 Task: Set up ESLint for a specific project and enforce code maintainability standards.
Action: Mouse moved to (200, 134)
Screenshot: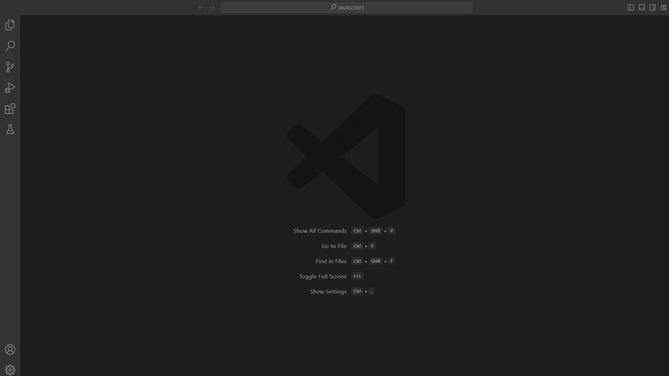 
Action: Mouse pressed left at (200, 134)
Screenshot: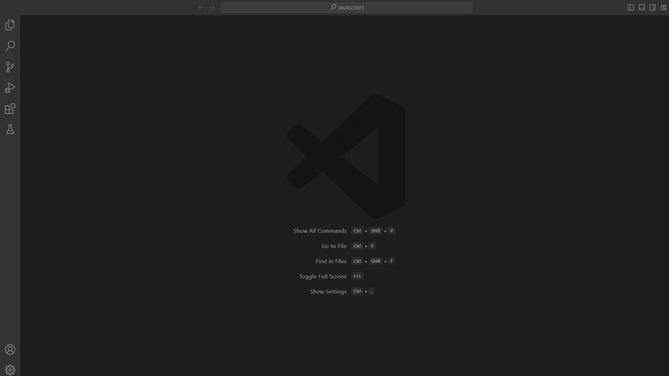 
Action: Mouse moved to (49, 108)
Screenshot: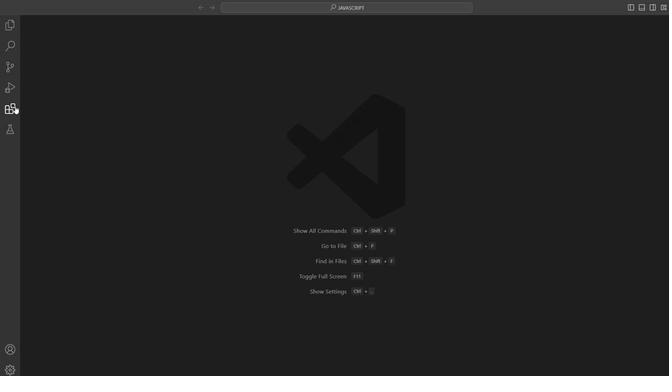 
Action: Mouse pressed left at (49, 108)
Screenshot: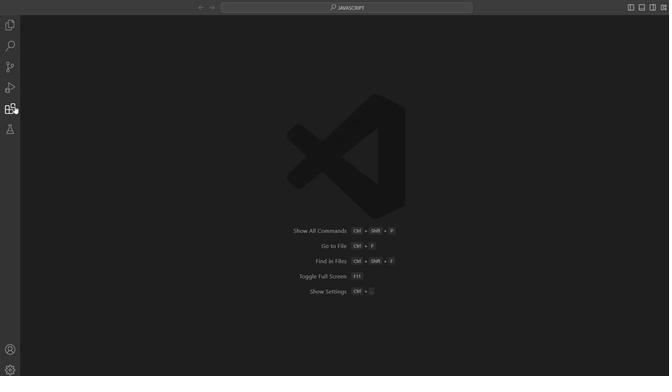 
Action: Mouse moved to (80, 34)
Screenshot: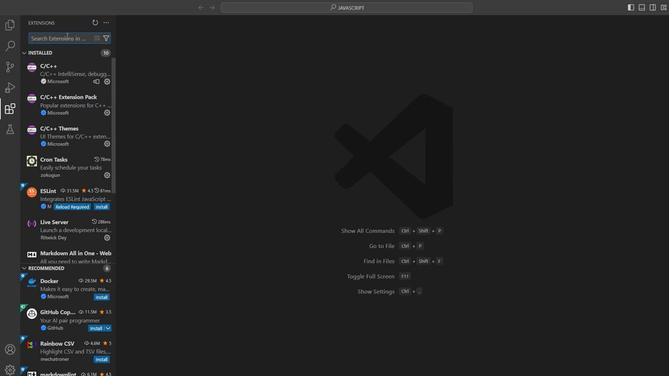 
Action: Mouse pressed left at (80, 34)
Screenshot: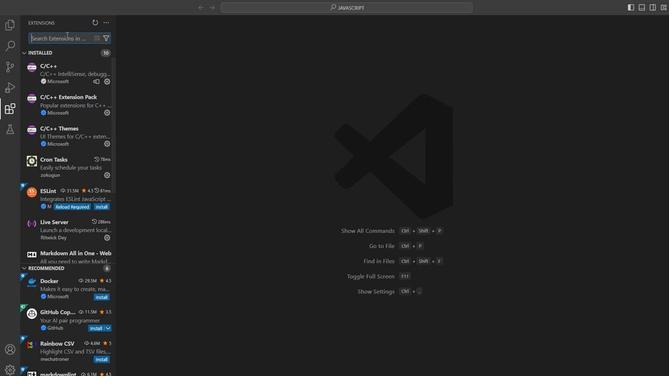
Action: Key pressed eslint
Screenshot: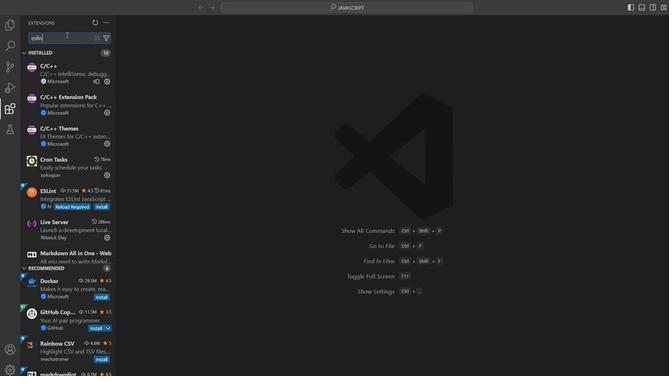 
Action: Mouse moved to (101, 74)
Screenshot: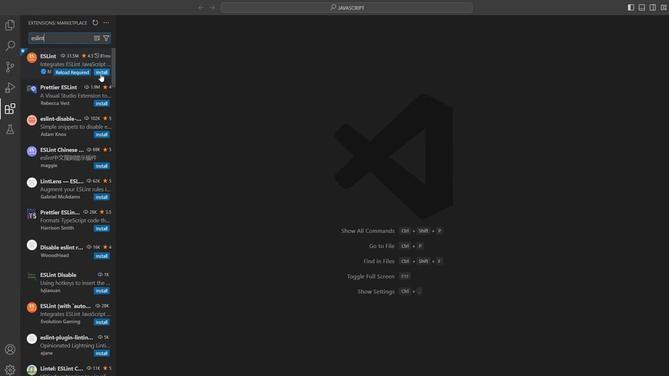 
Action: Mouse pressed left at (101, 74)
Screenshot: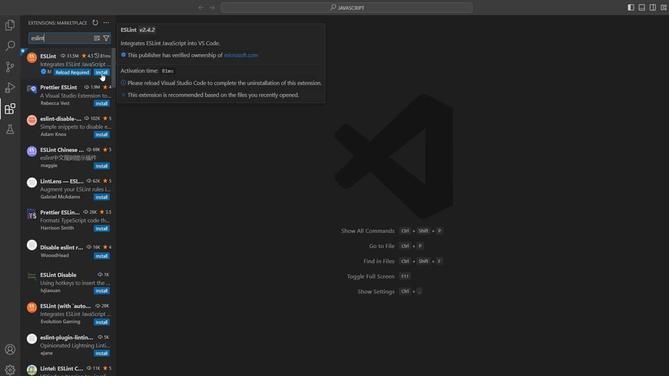 
Action: Mouse moved to (130, 168)
Screenshot: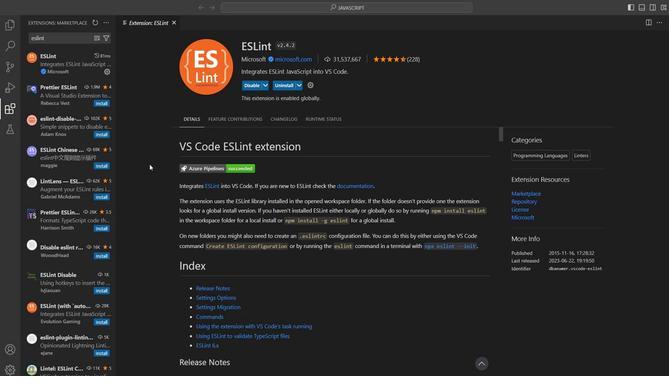 
Action: Mouse pressed left at (130, 168)
Screenshot: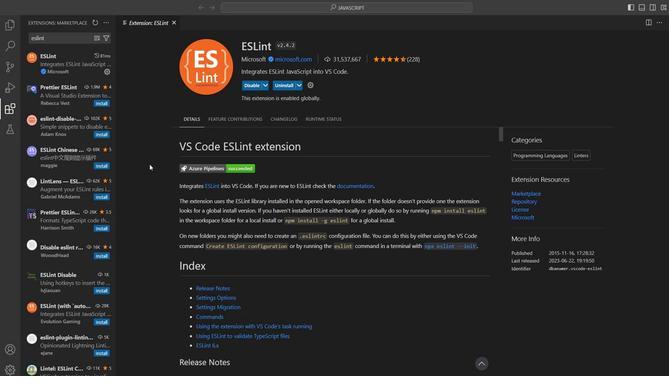 
Action: Mouse moved to (592, 185)
Screenshot: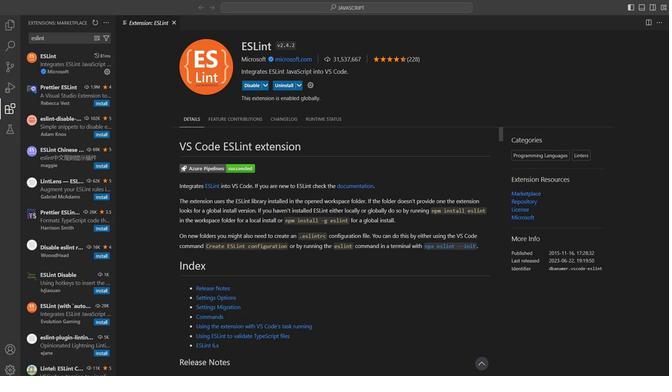 
Action: Mouse pressed left at (592, 185)
Screenshot: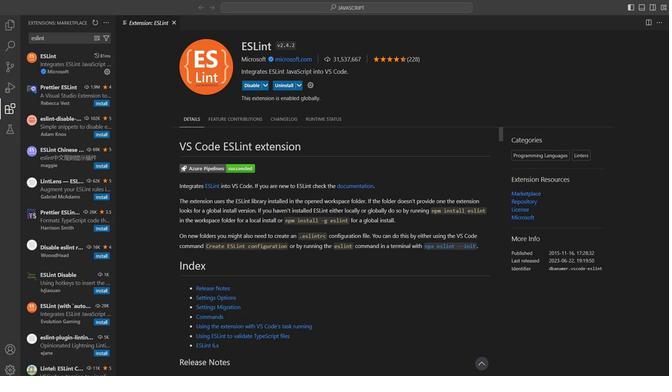 
